 Task: In the  document memoir.txt. Below name insert the link: 'www.quora.com' Insert Dropdown below the link: Review Status  'Select Approved'Insert Header and write  "NexusTech". Change font style to  Times New Roman
Action: Mouse moved to (501, 490)
Screenshot: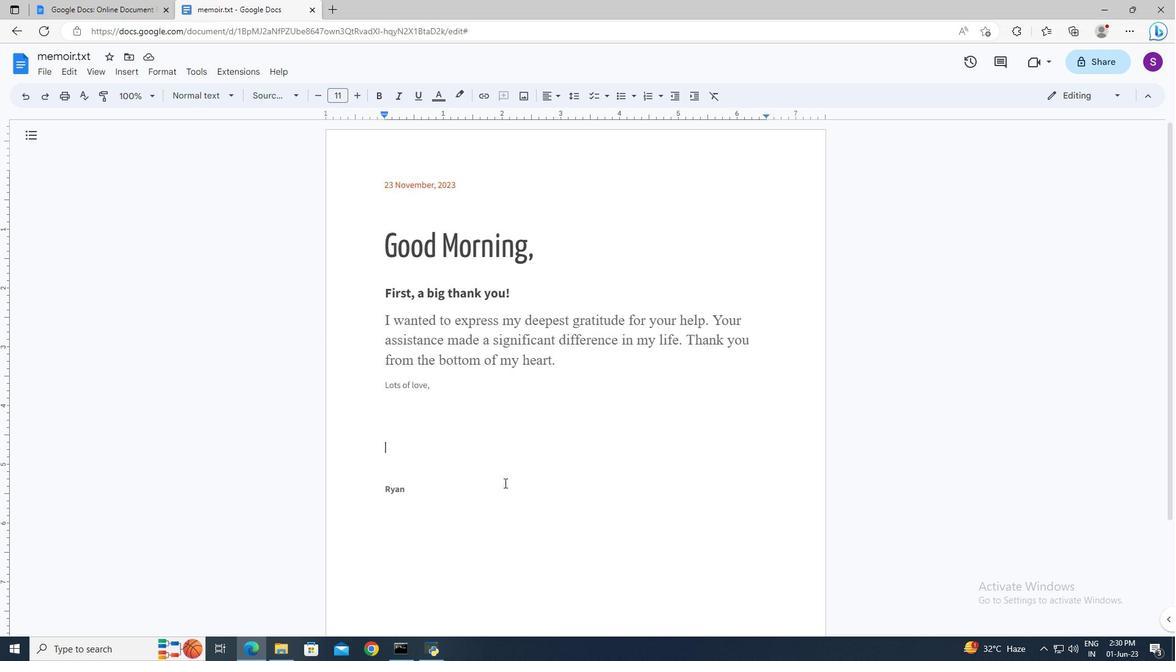 
Action: Mouse pressed left at (501, 490)
Screenshot: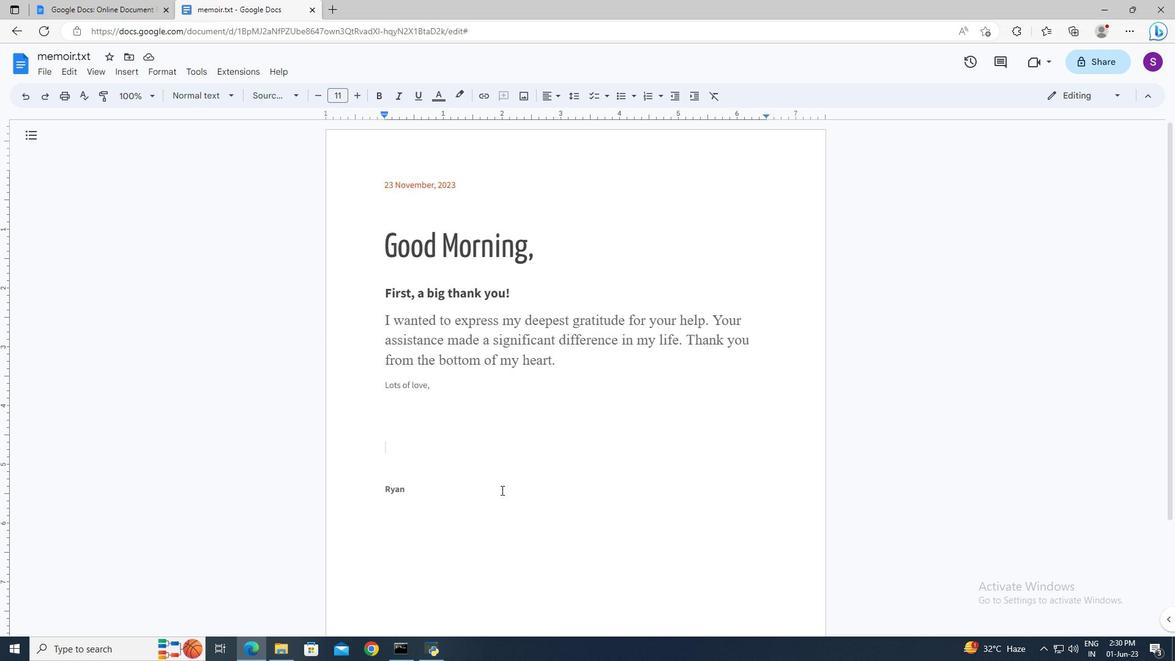 
Action: Key pressed <Key.enter>
Screenshot: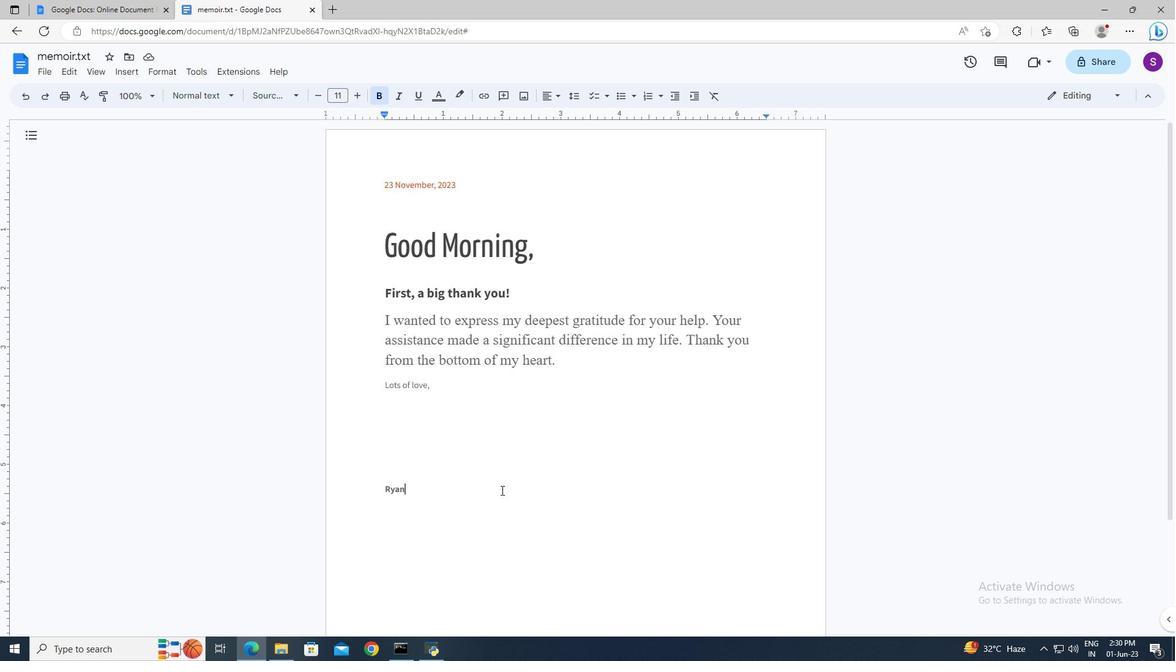 
Action: Mouse moved to (140, 75)
Screenshot: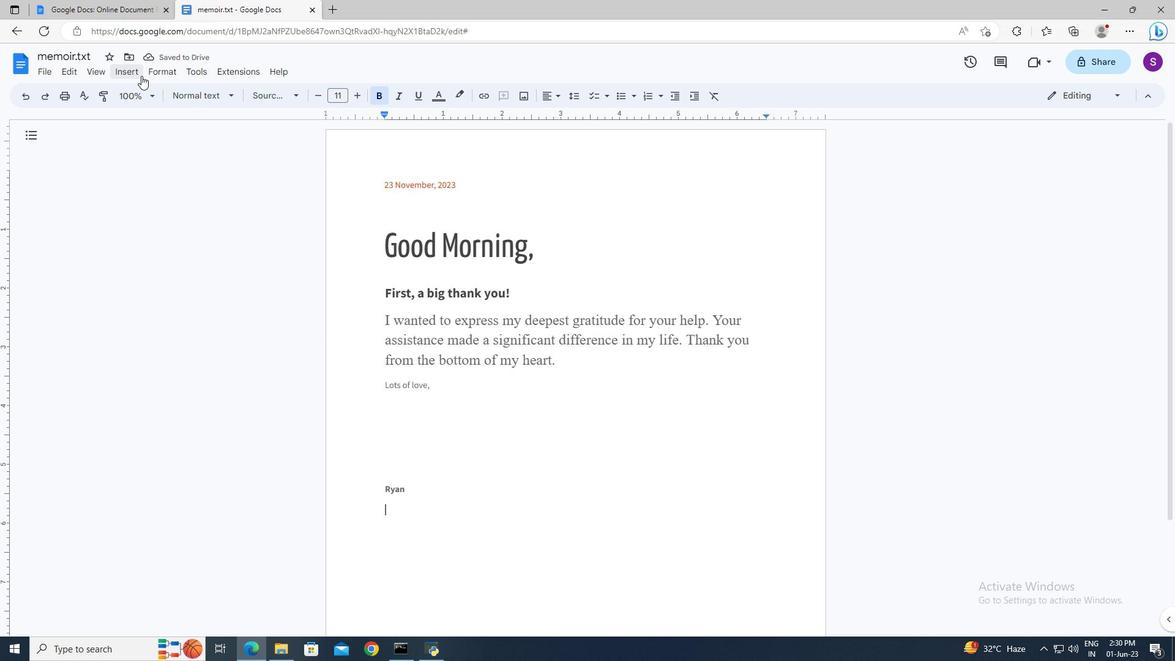 
Action: Mouse pressed left at (140, 75)
Screenshot: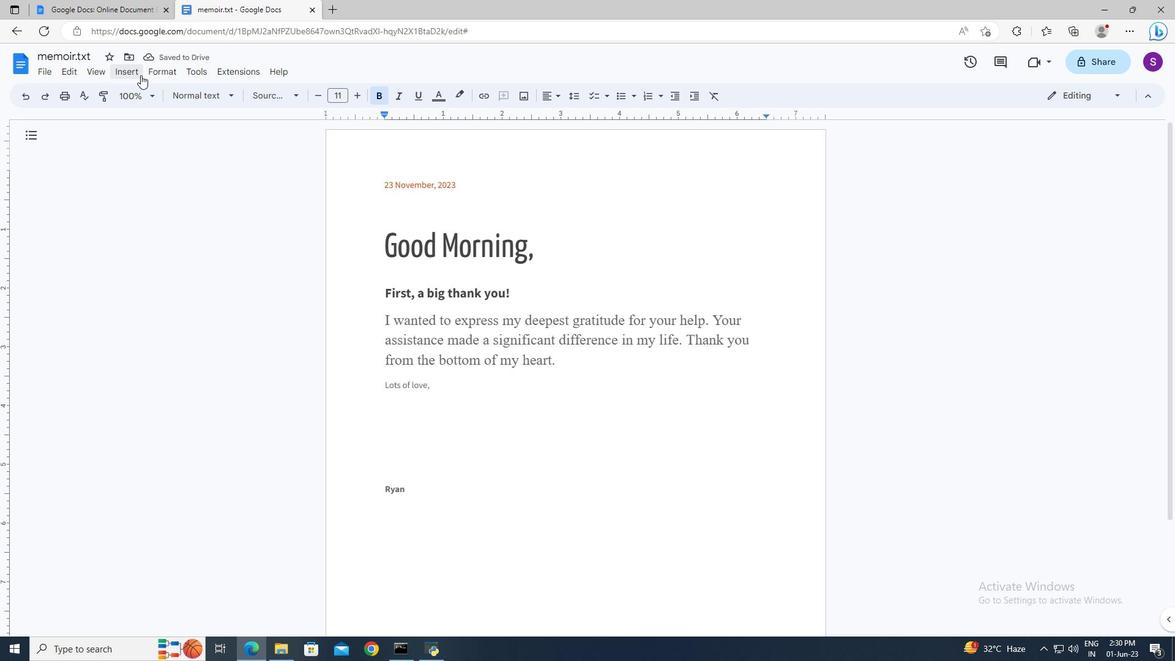 
Action: Mouse moved to (156, 443)
Screenshot: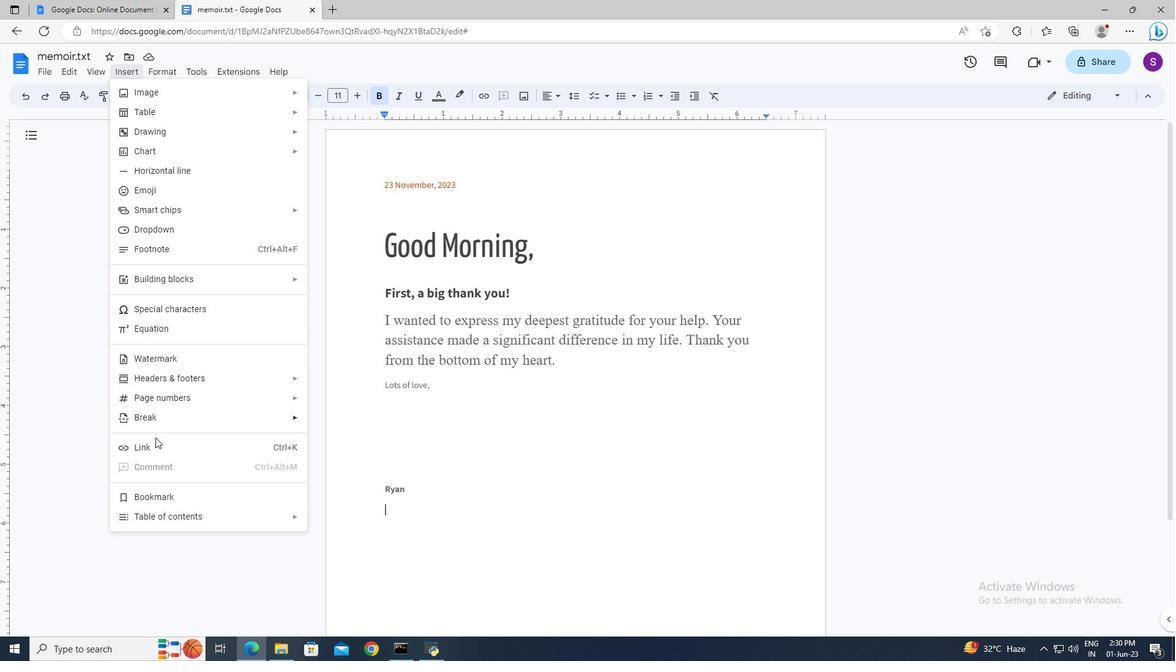
Action: Mouse pressed left at (156, 443)
Screenshot: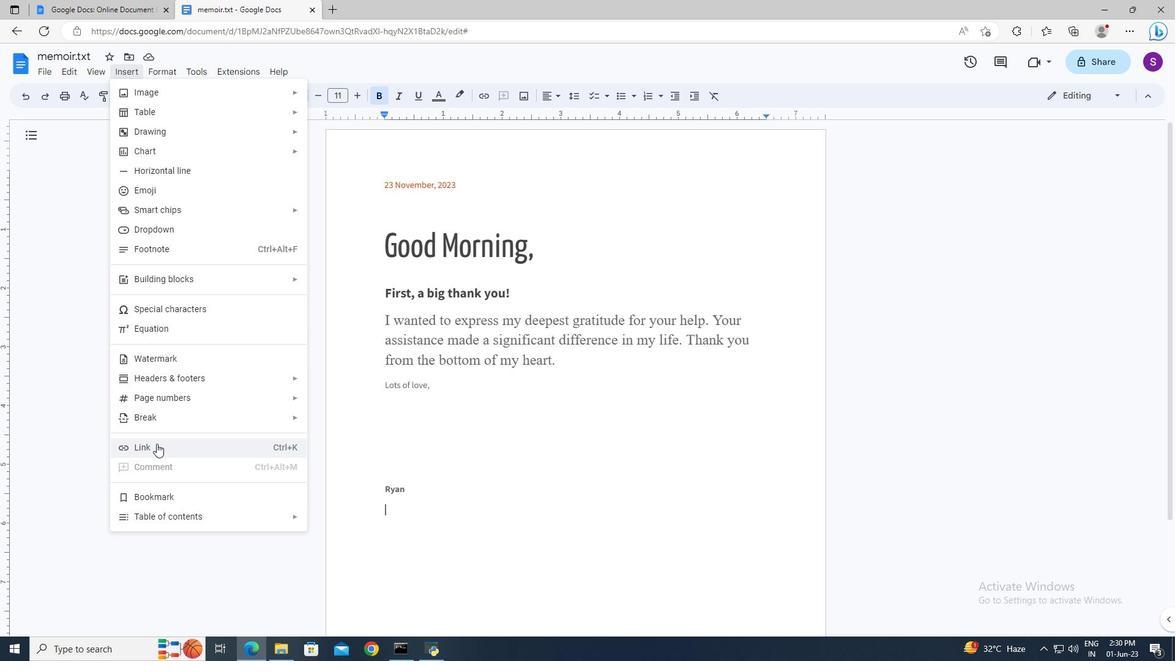
Action: Mouse moved to (427, 317)
Screenshot: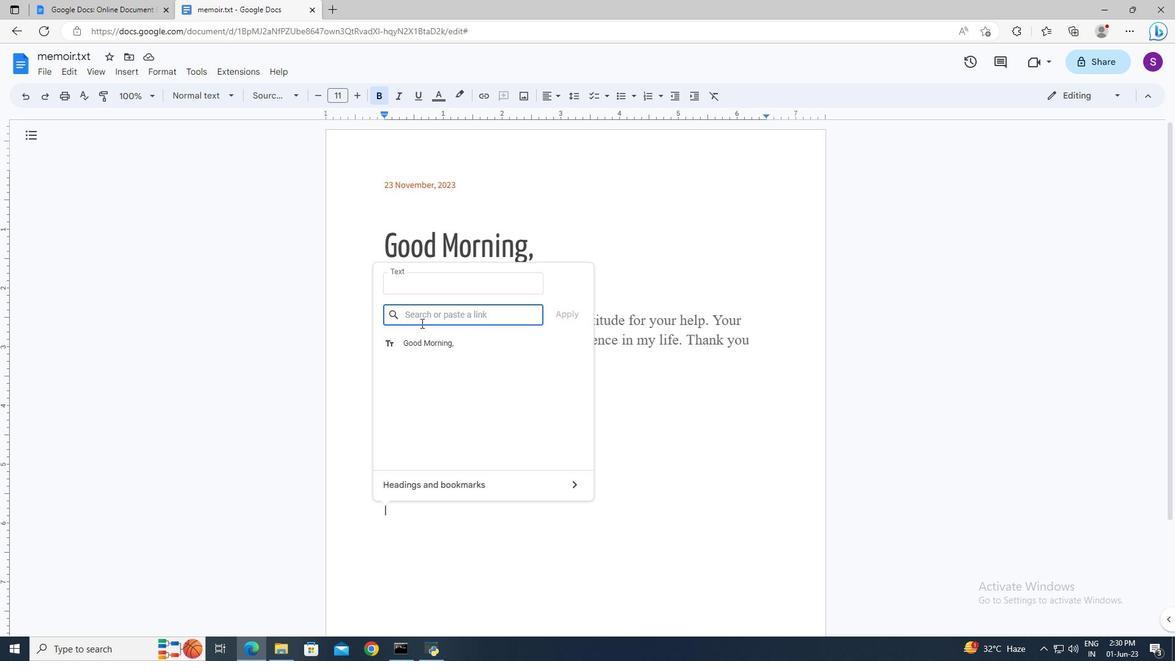 
Action: Mouse pressed left at (427, 317)
Screenshot: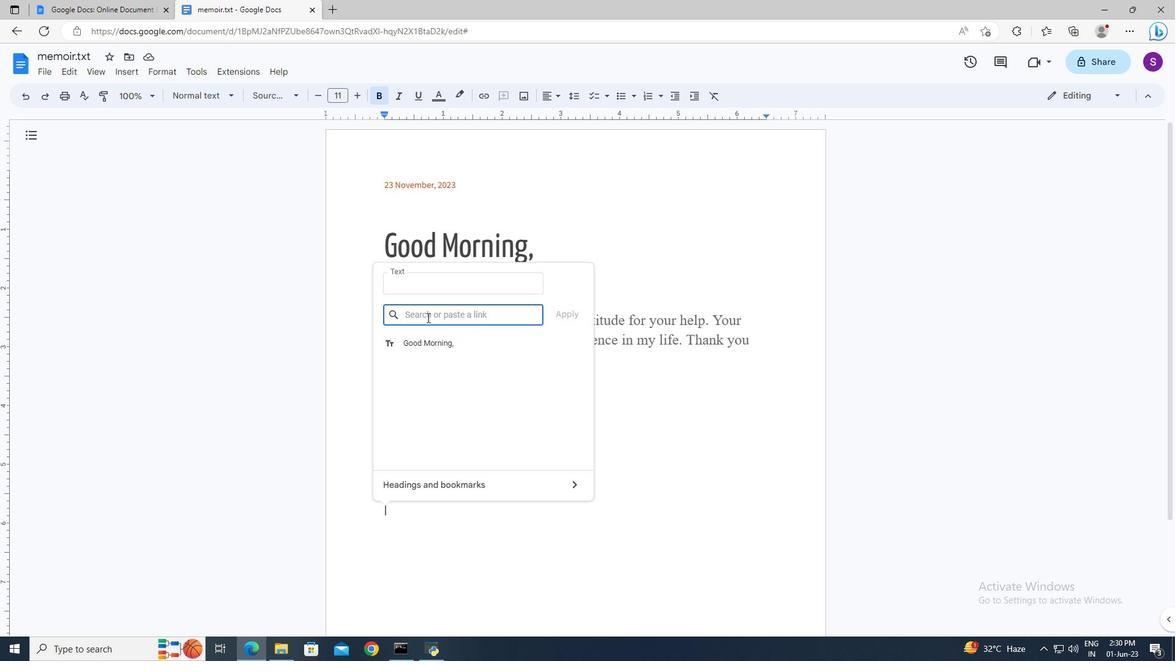 
Action: Mouse moved to (427, 317)
Screenshot: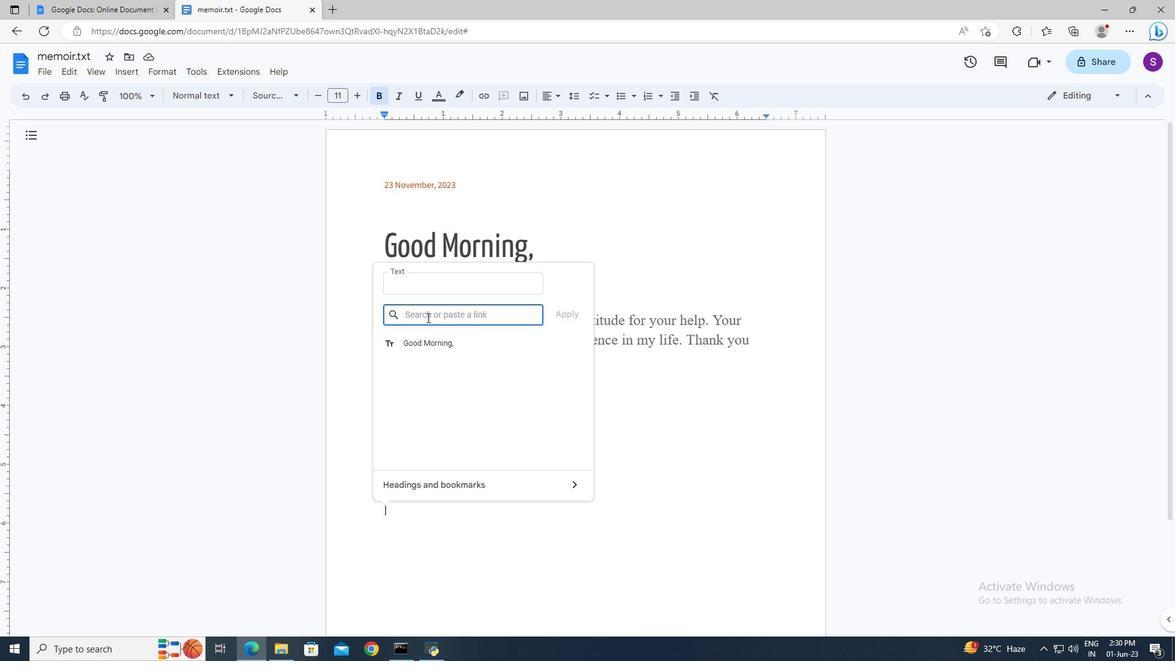 
Action: Key pressed www.quora.com<Key.enter><Key.enter>
Screenshot: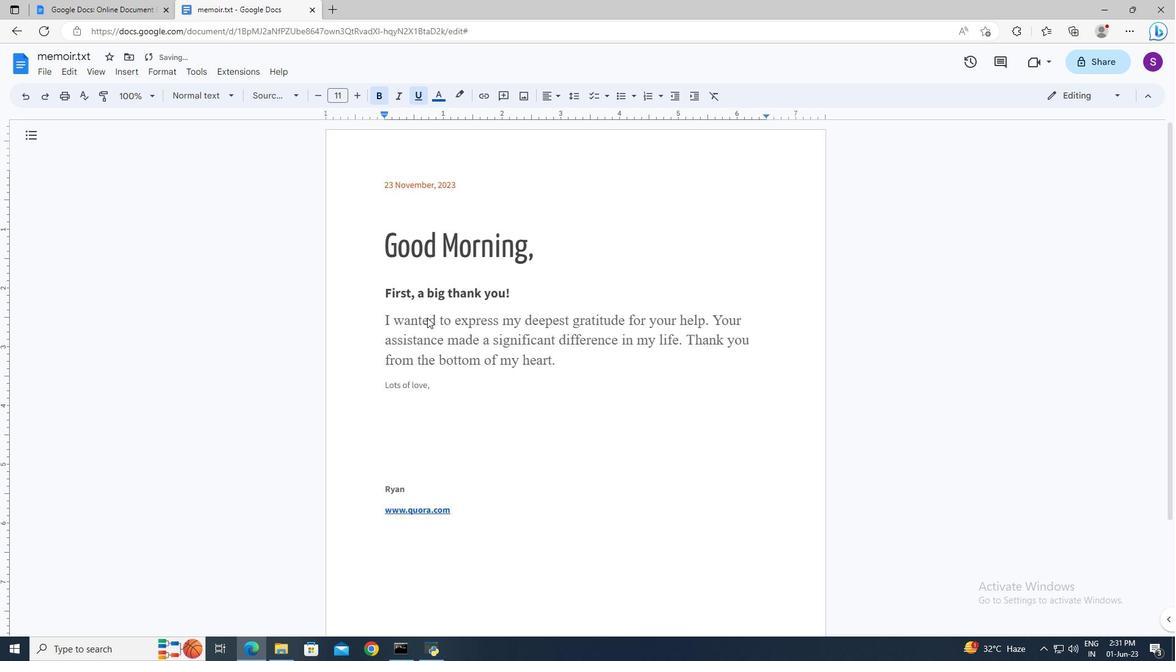 
Action: Mouse moved to (133, 75)
Screenshot: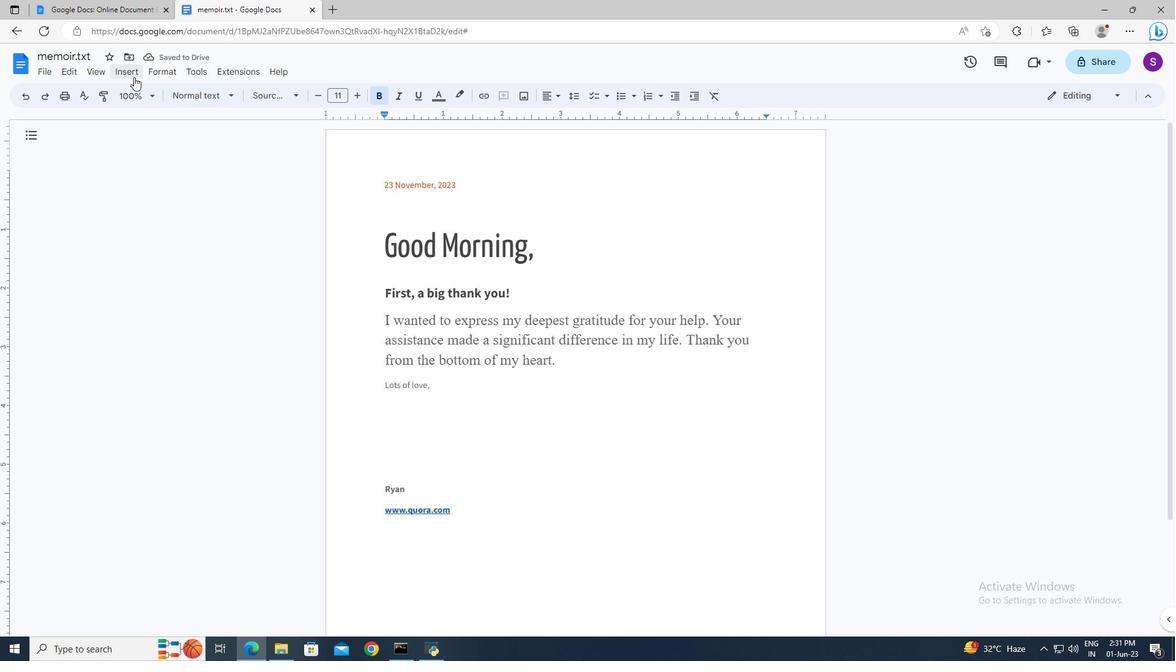 
Action: Mouse pressed left at (133, 75)
Screenshot: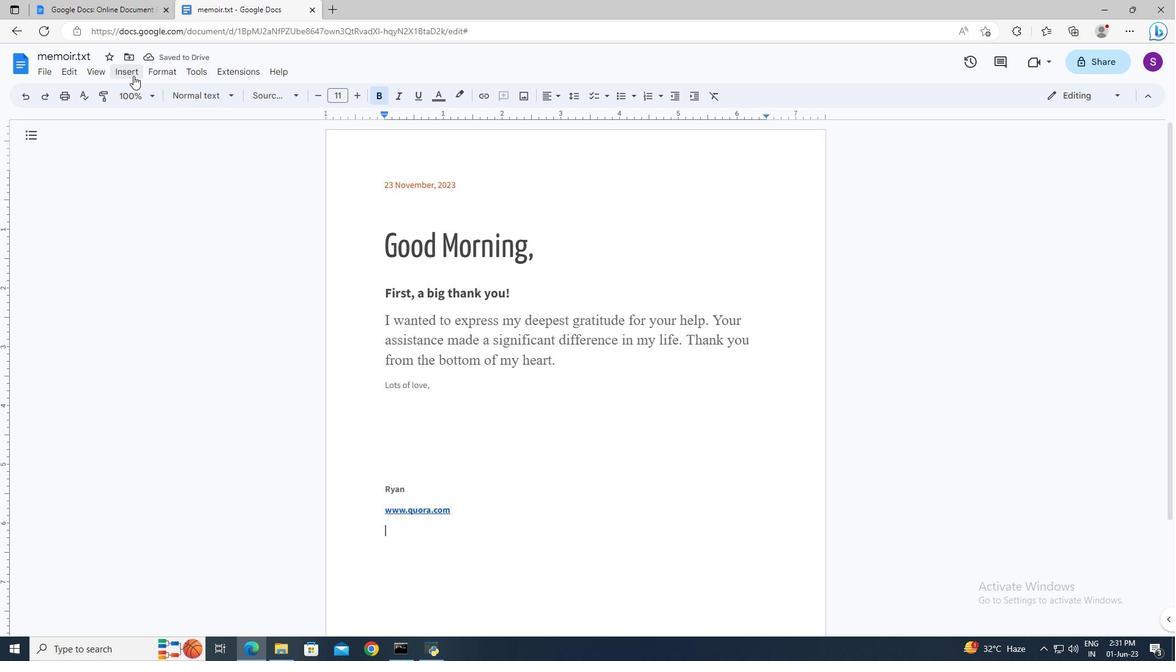 
Action: Mouse moved to (159, 224)
Screenshot: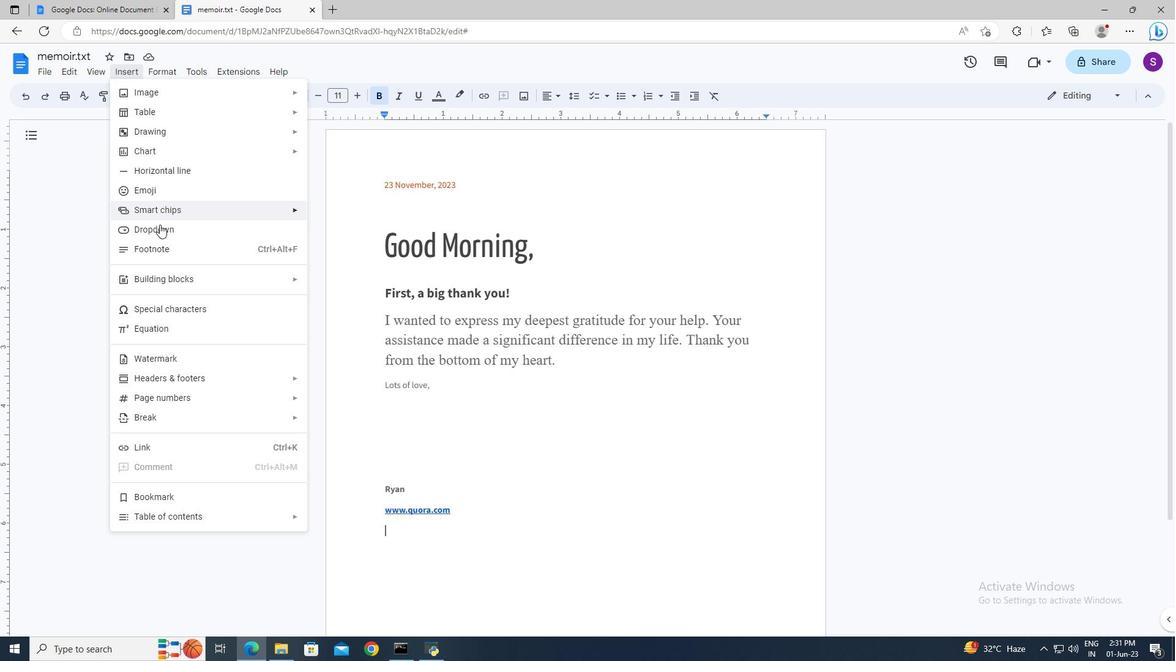 
Action: Mouse pressed left at (159, 224)
Screenshot: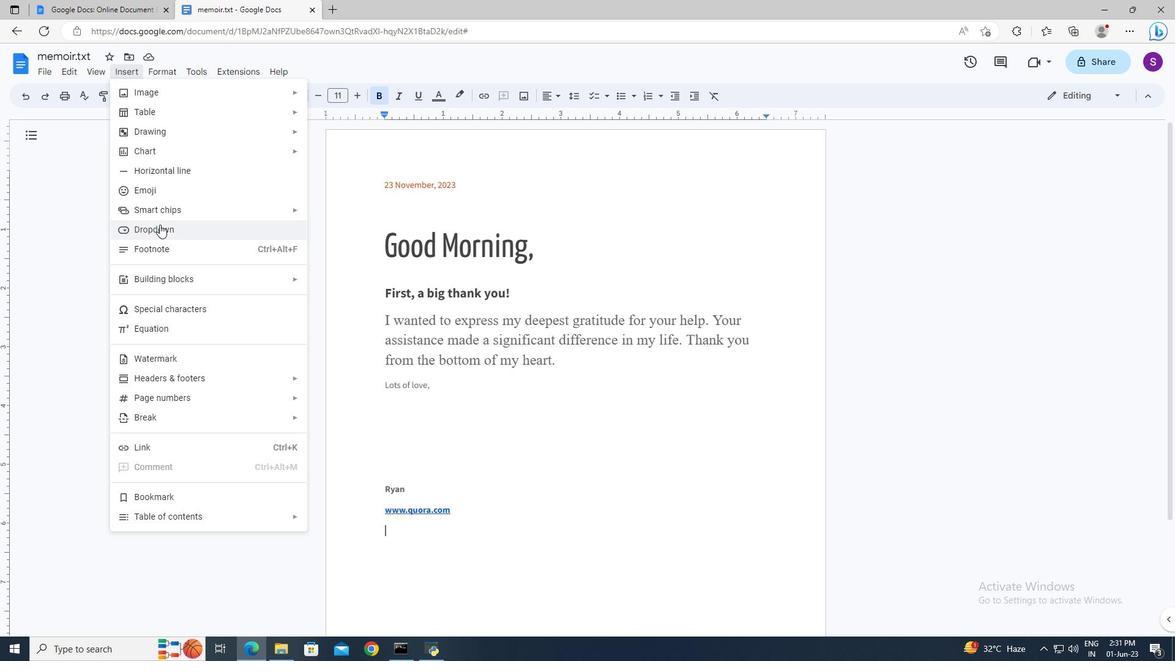 
Action: Mouse moved to (407, 527)
Screenshot: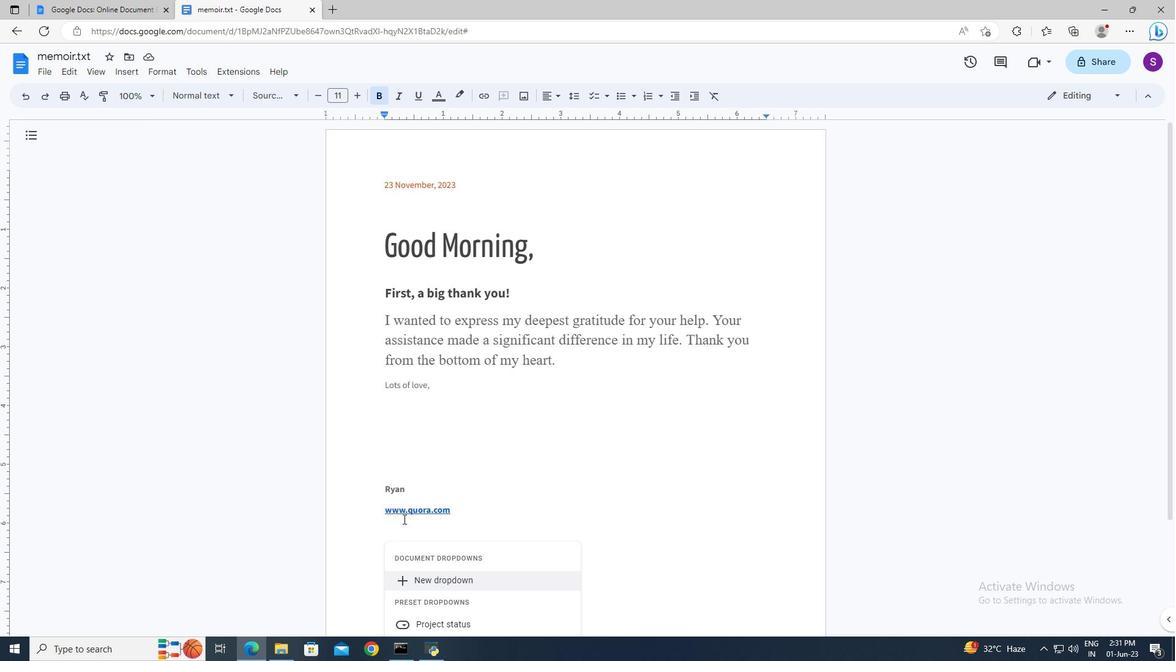 
Action: Mouse scrolled (407, 526) with delta (0, 0)
Screenshot: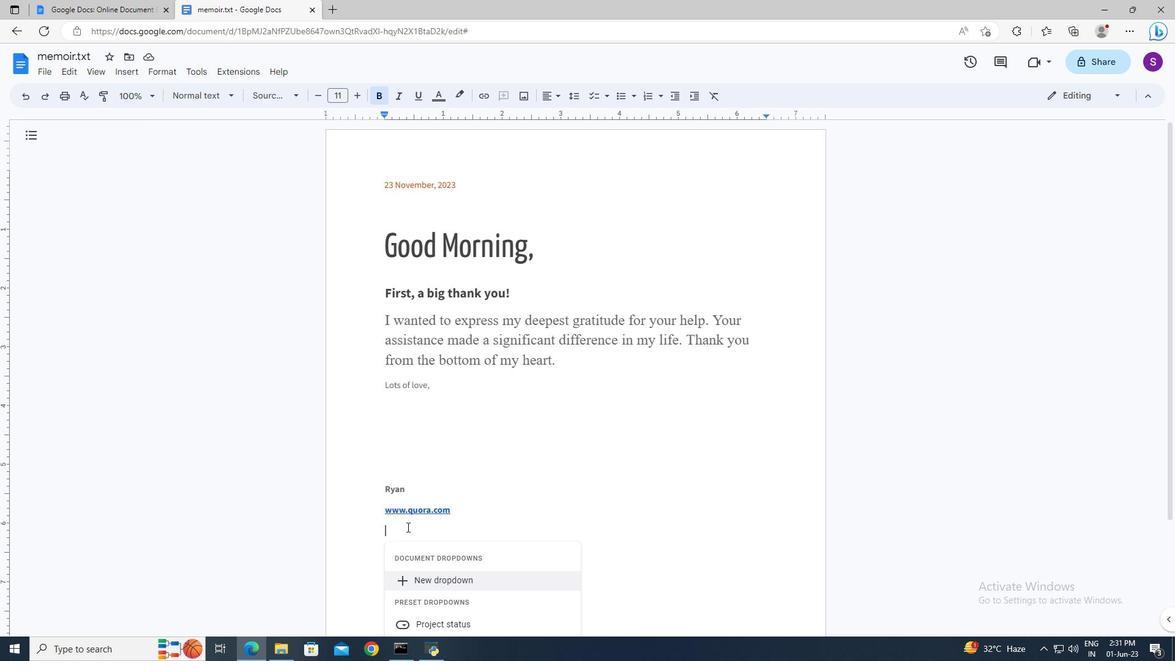 
Action: Mouse moved to (603, 592)
Screenshot: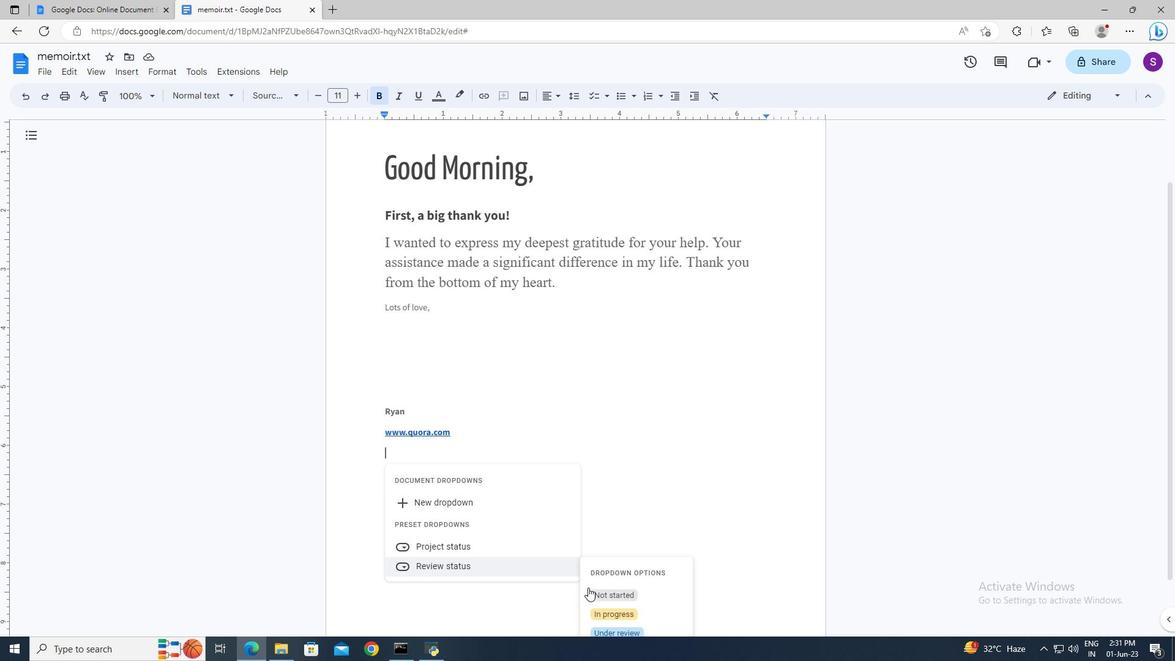 
Action: Mouse scrolled (603, 591) with delta (0, 0)
Screenshot: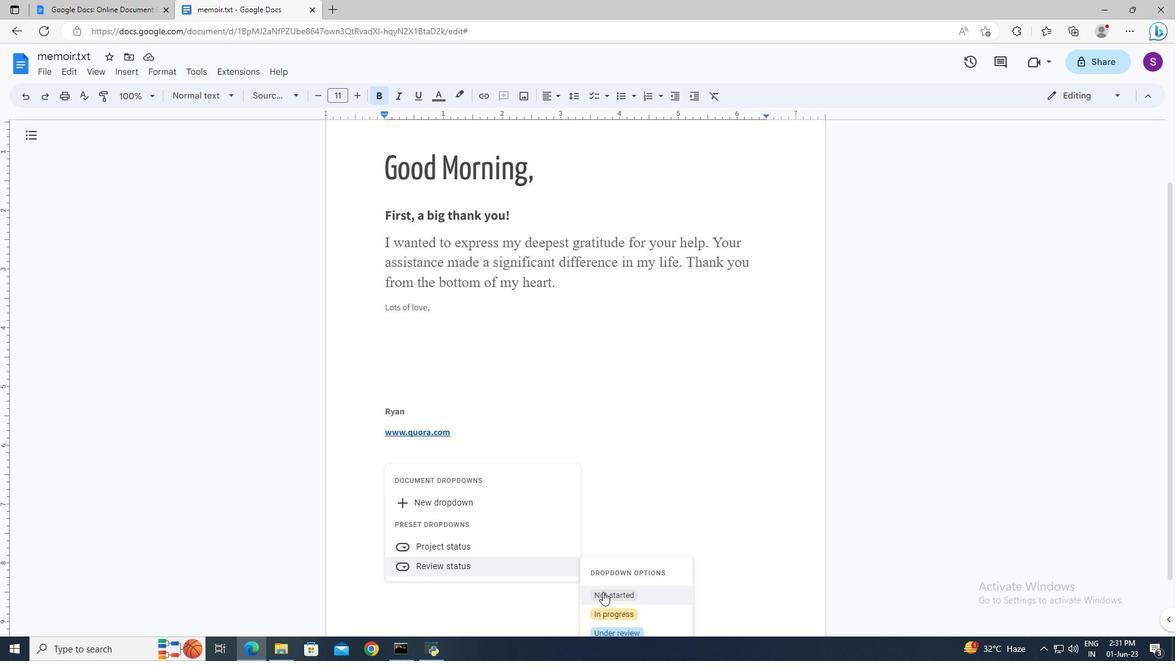 
Action: Mouse moved to (606, 589)
Screenshot: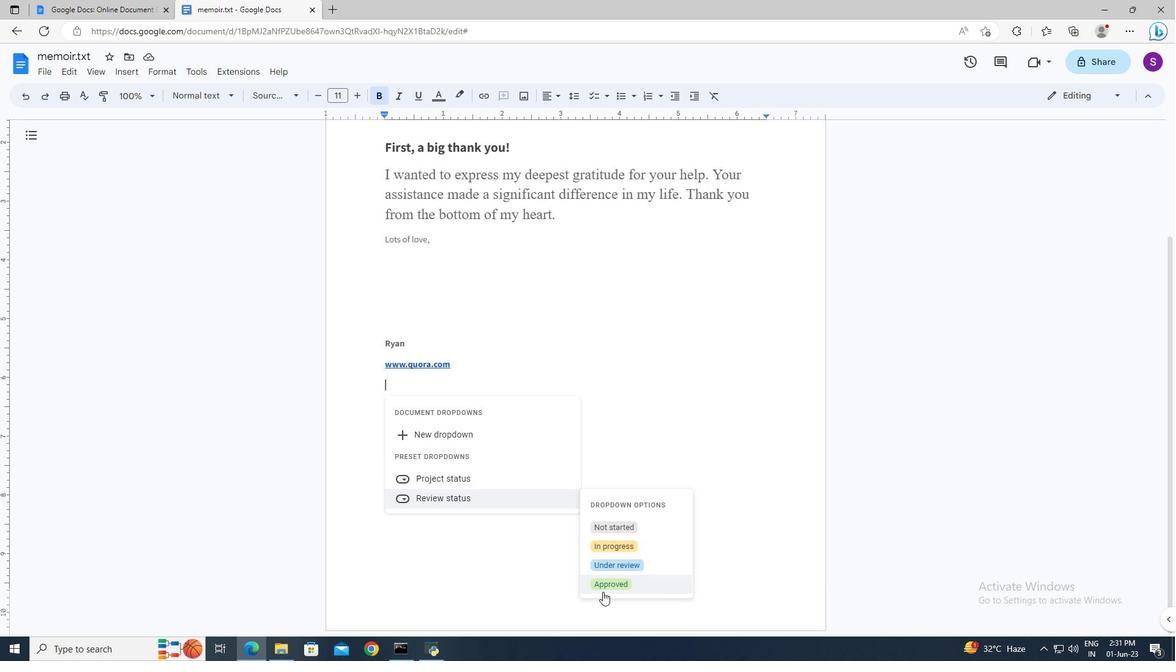 
Action: Mouse pressed left at (606, 589)
Screenshot: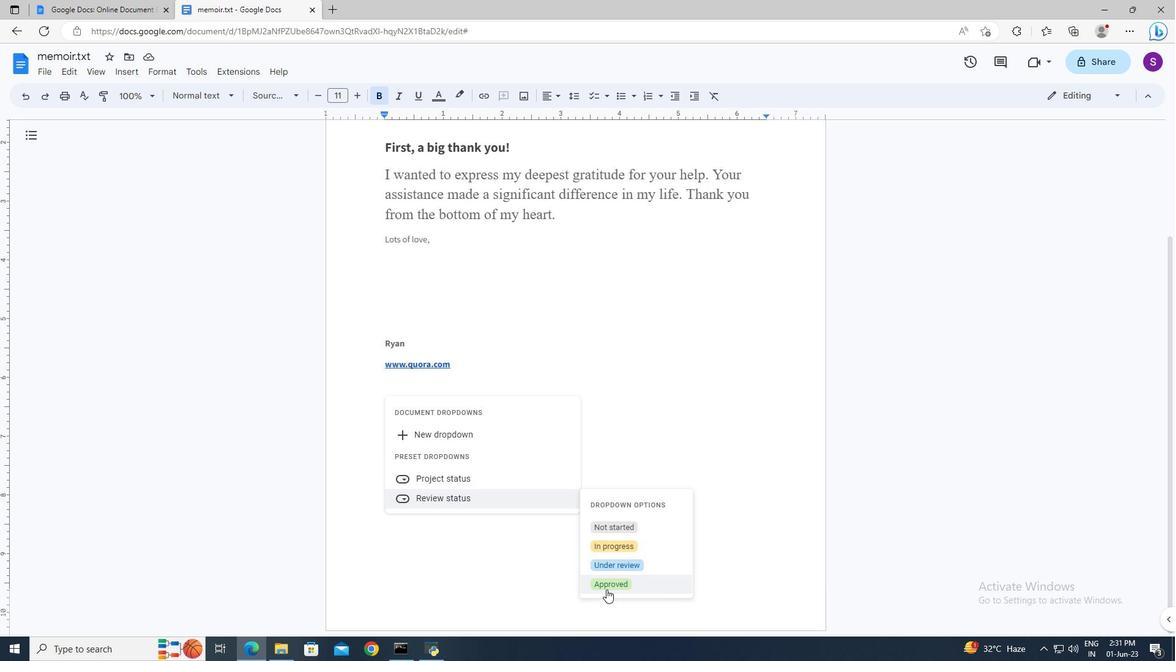 
Action: Mouse moved to (562, 429)
Screenshot: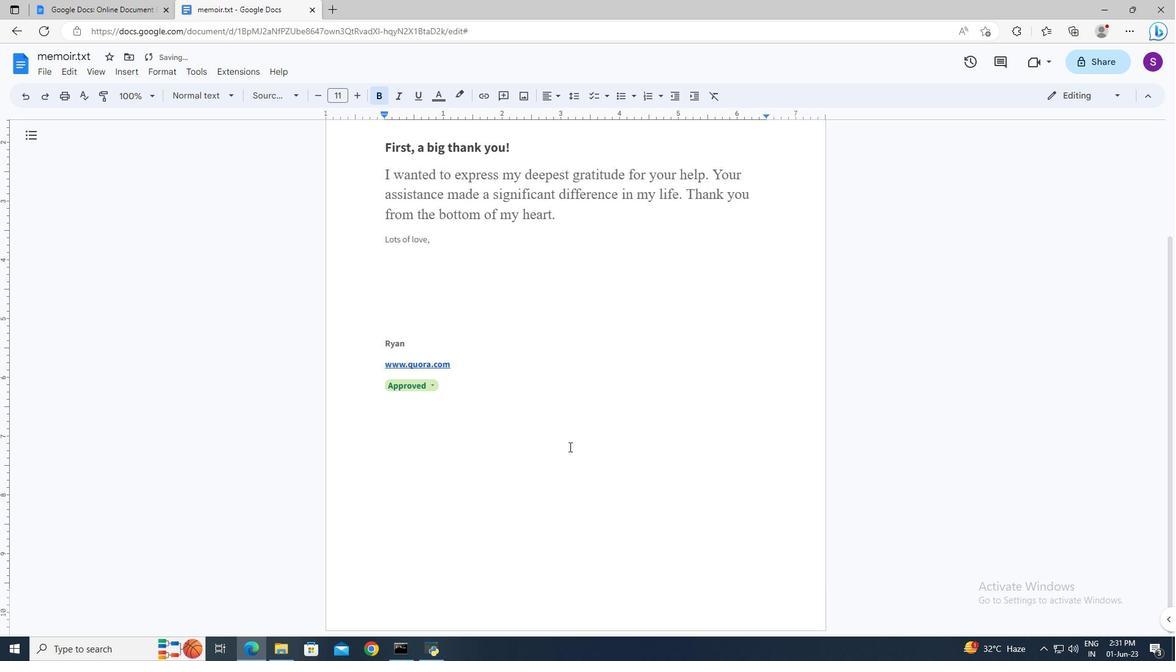 
Action: Mouse scrolled (562, 430) with delta (0, 0)
Screenshot: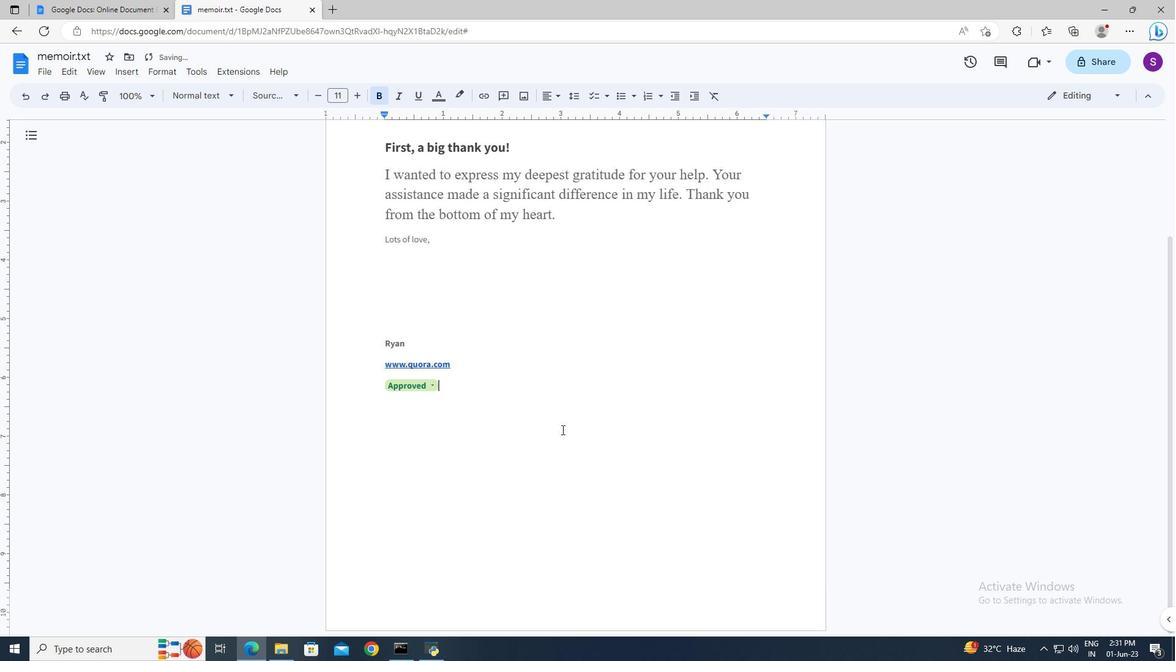 
Action: Mouse scrolled (562, 430) with delta (0, 0)
Screenshot: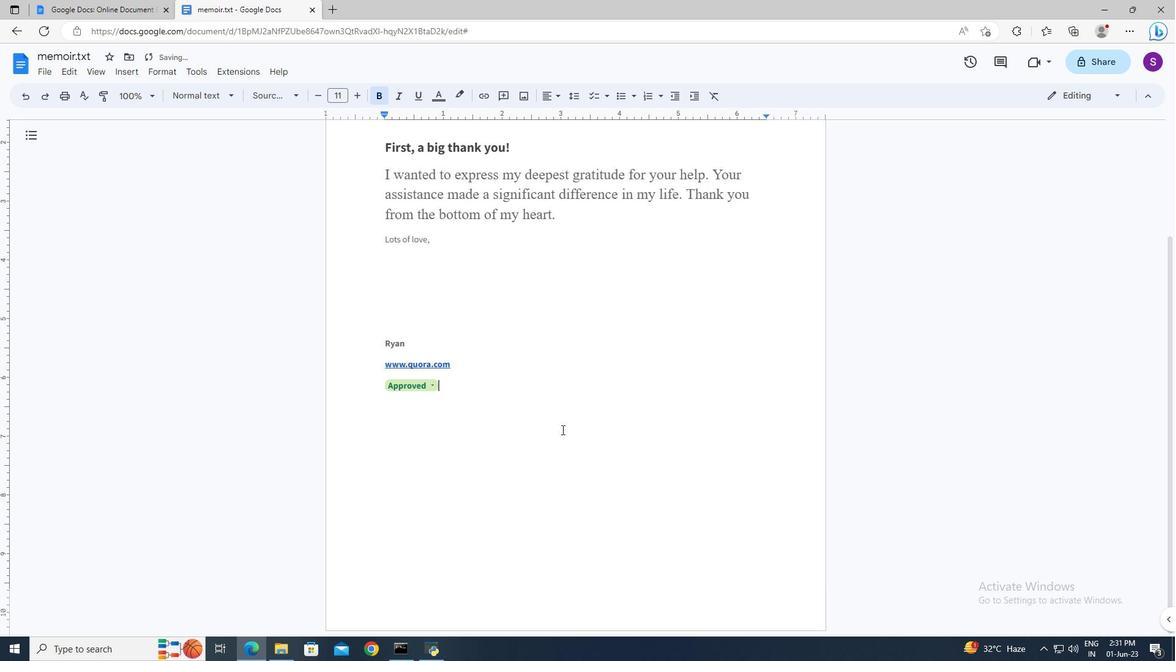 
Action: Mouse scrolled (562, 430) with delta (0, 0)
Screenshot: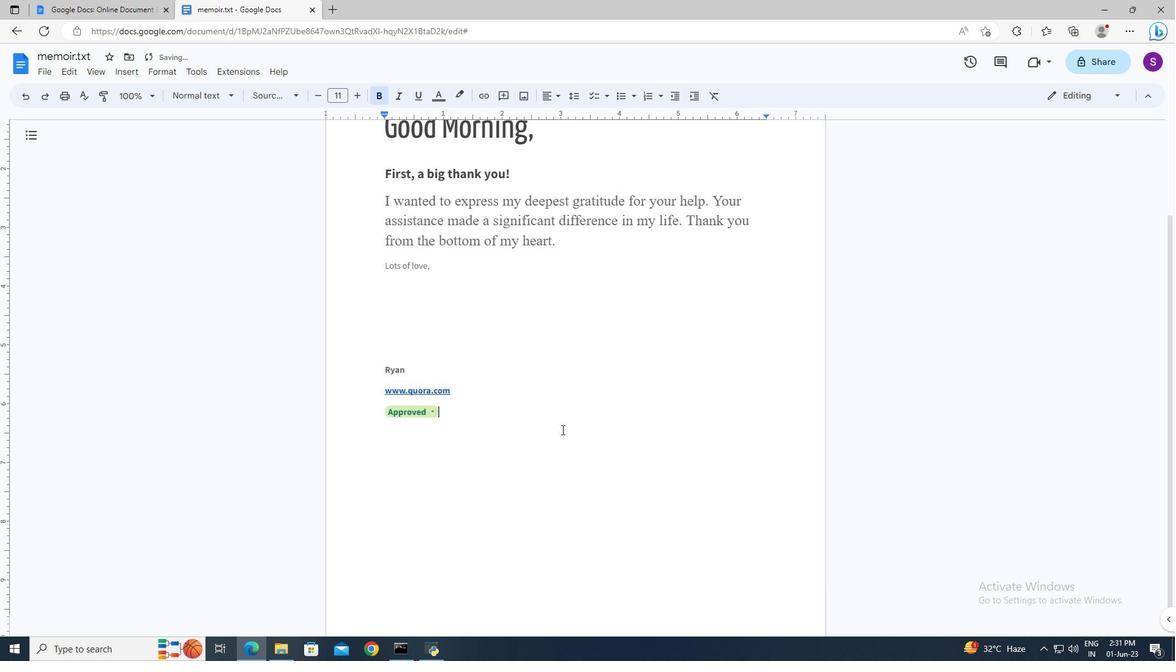 
Action: Mouse moved to (132, 74)
Screenshot: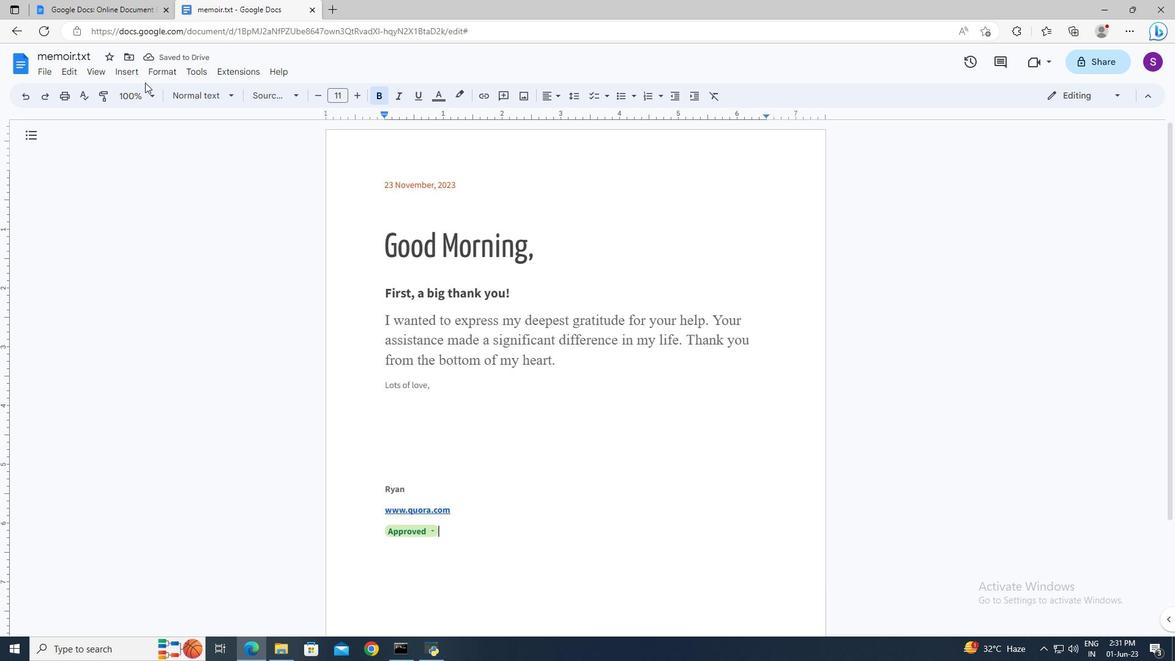 
Action: Mouse pressed left at (132, 74)
Screenshot: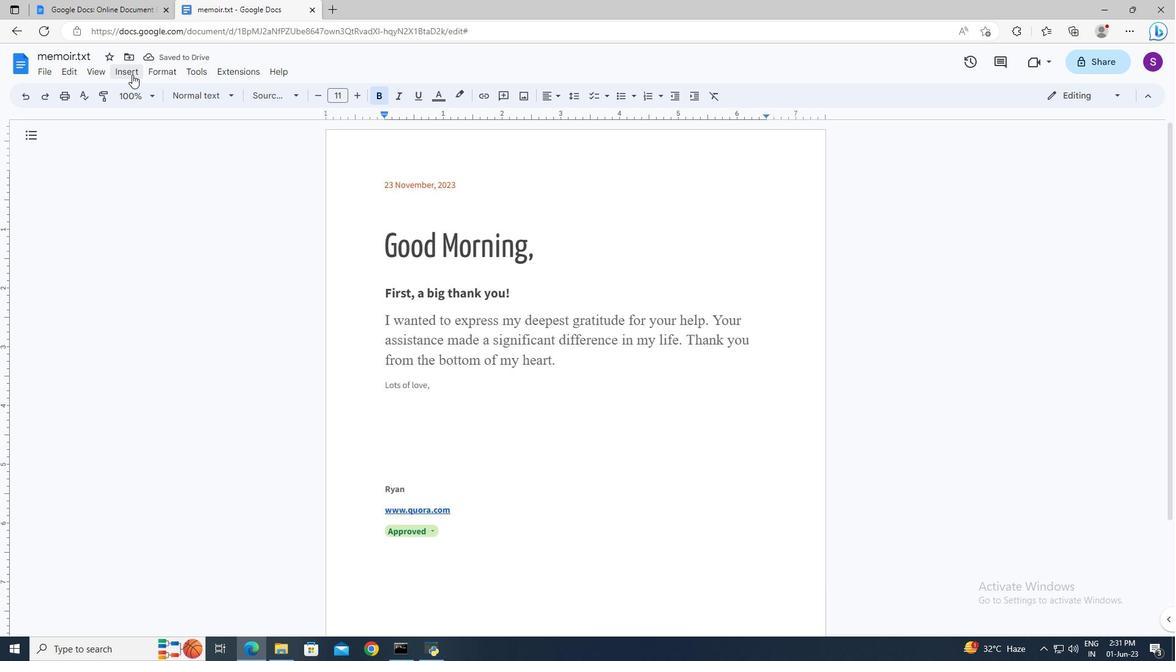 
Action: Mouse moved to (335, 385)
Screenshot: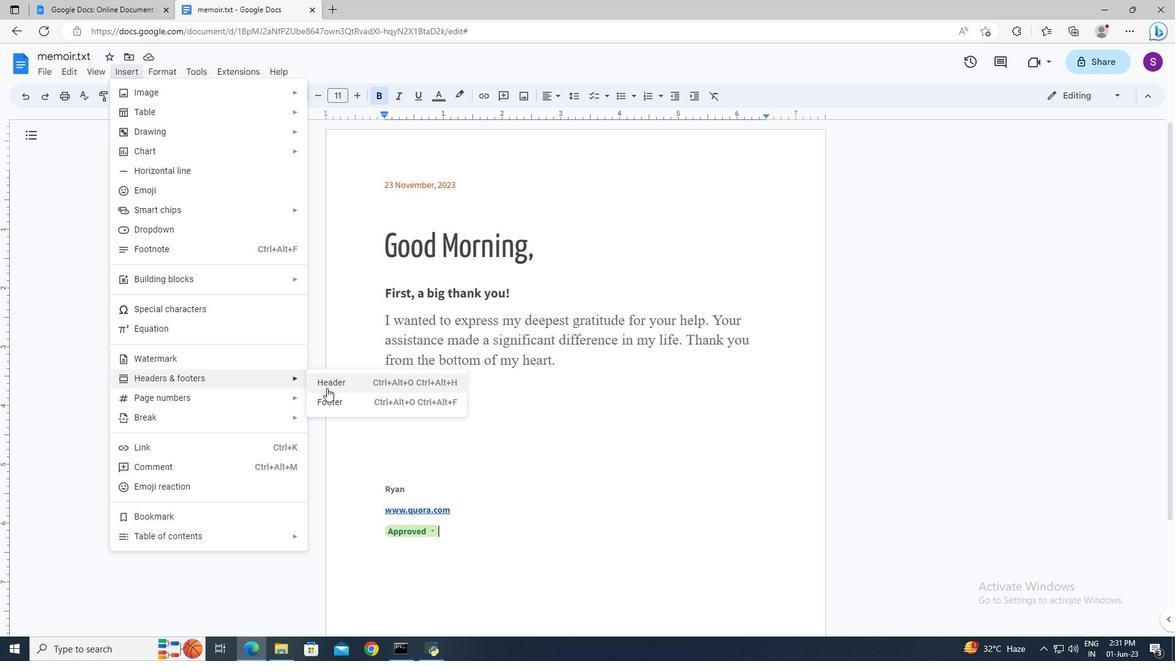
Action: Mouse pressed left at (335, 385)
Screenshot: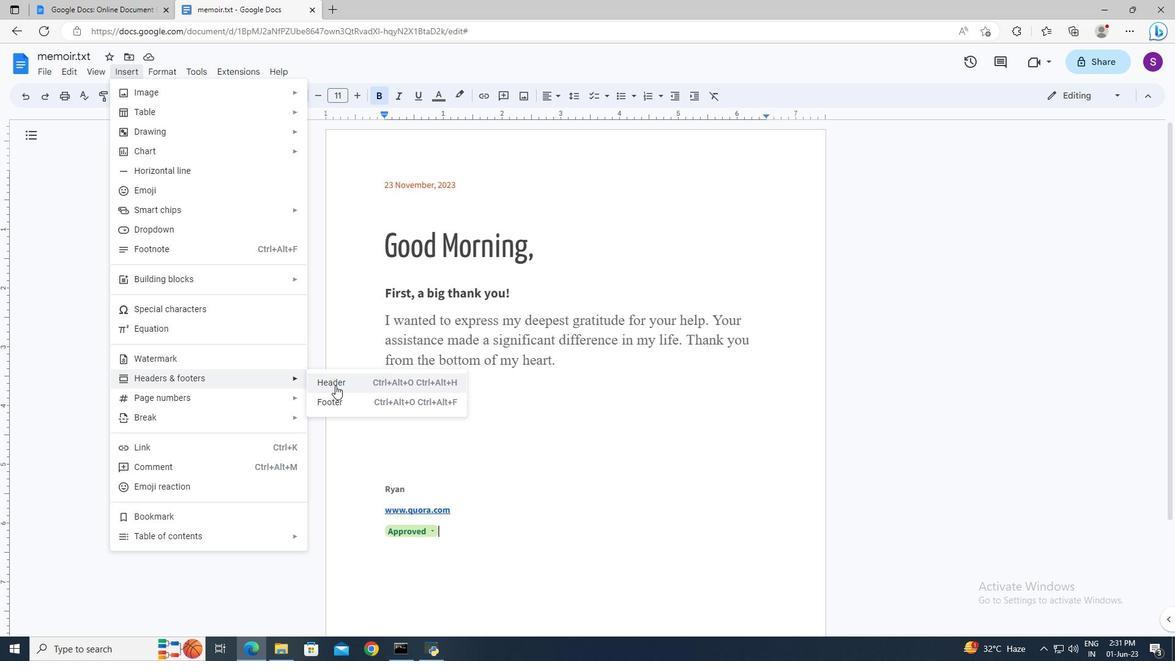 
Action: Key pressed <Key.shift>Nexus<Key.shift>Tech<Key.shift><Key.up>
Screenshot: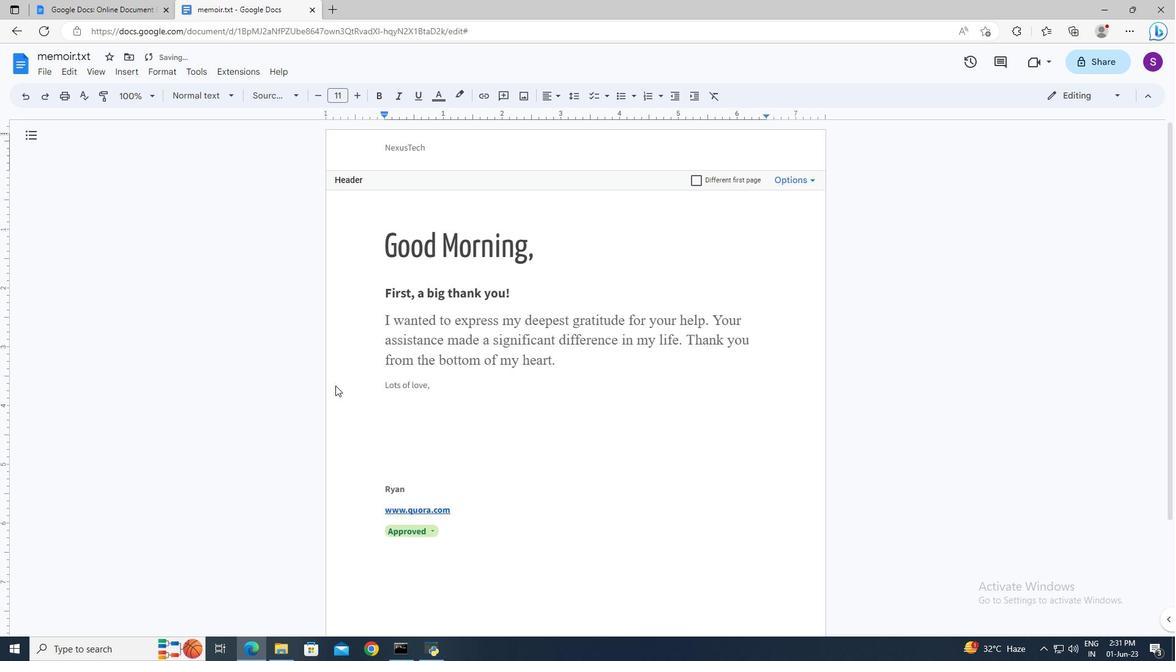 
Action: Mouse moved to (292, 104)
Screenshot: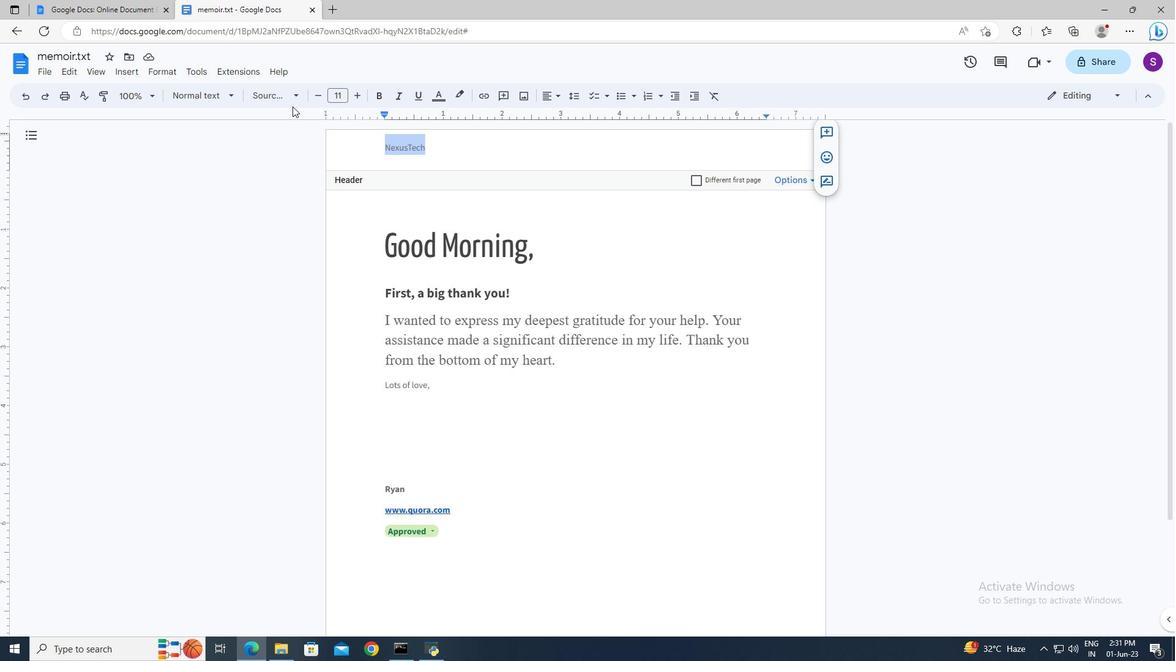 
Action: Mouse pressed left at (292, 104)
Screenshot: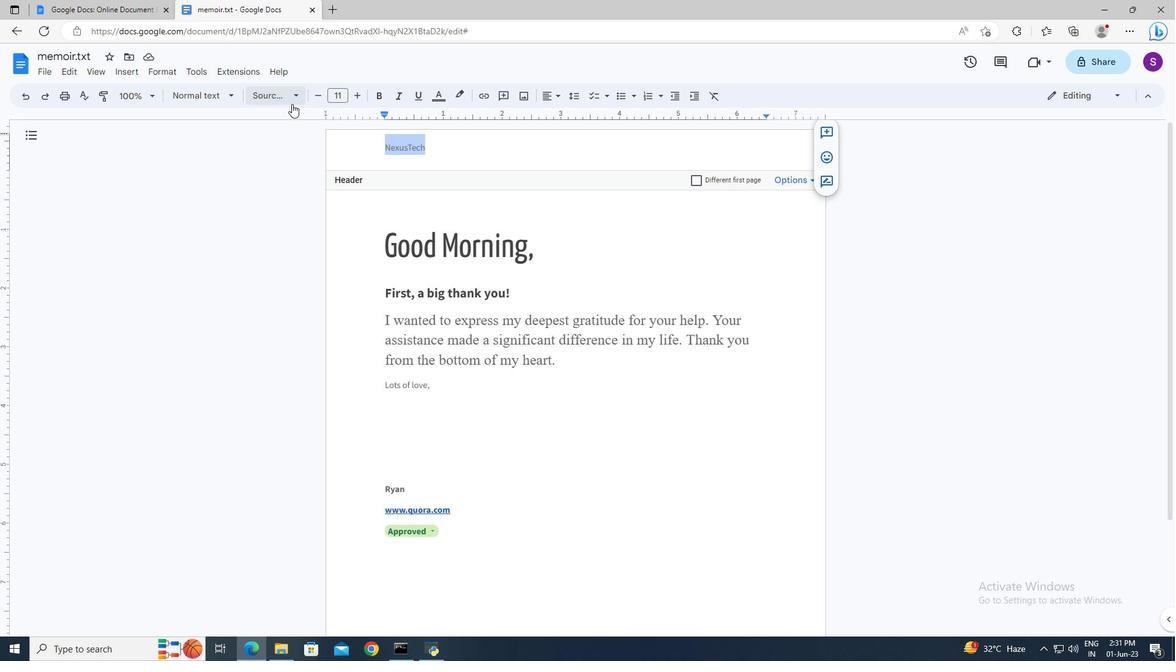 
Action: Mouse moved to (380, 392)
Screenshot: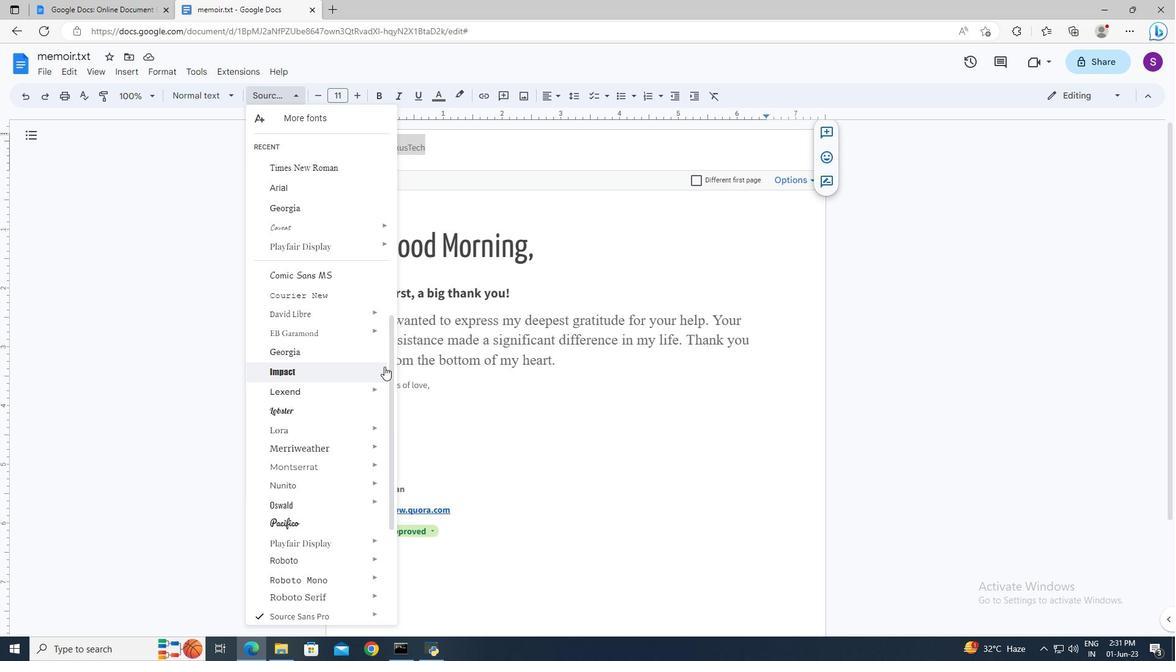 
Action: Mouse scrolled (380, 391) with delta (0, 0)
Screenshot: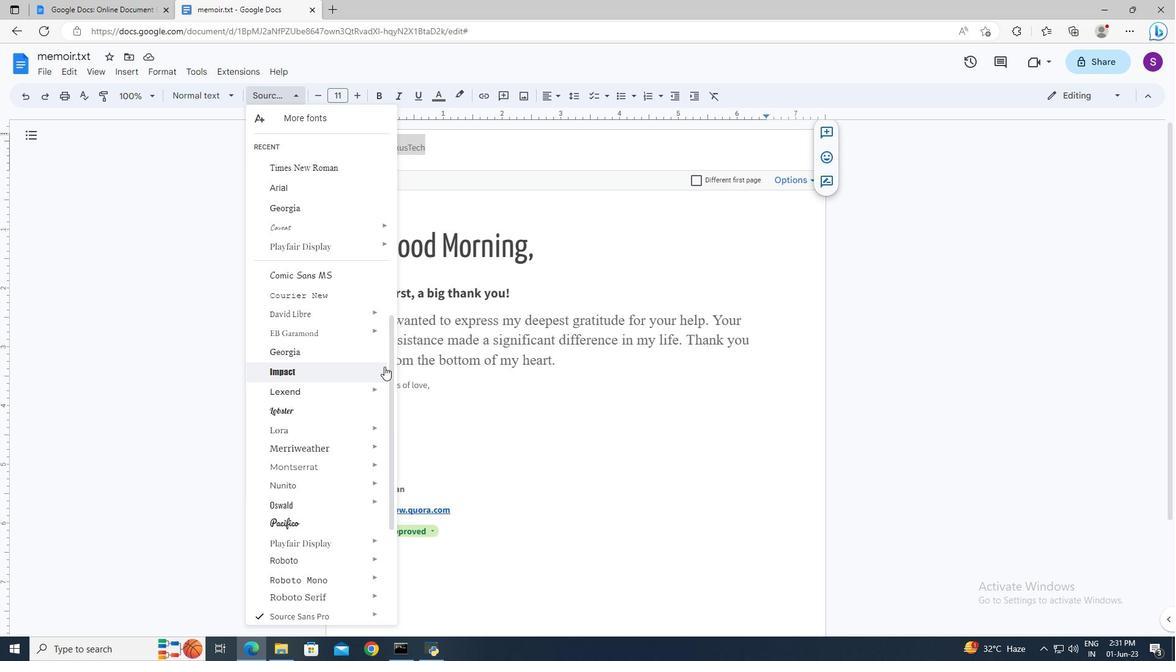 
Action: Mouse moved to (378, 455)
Screenshot: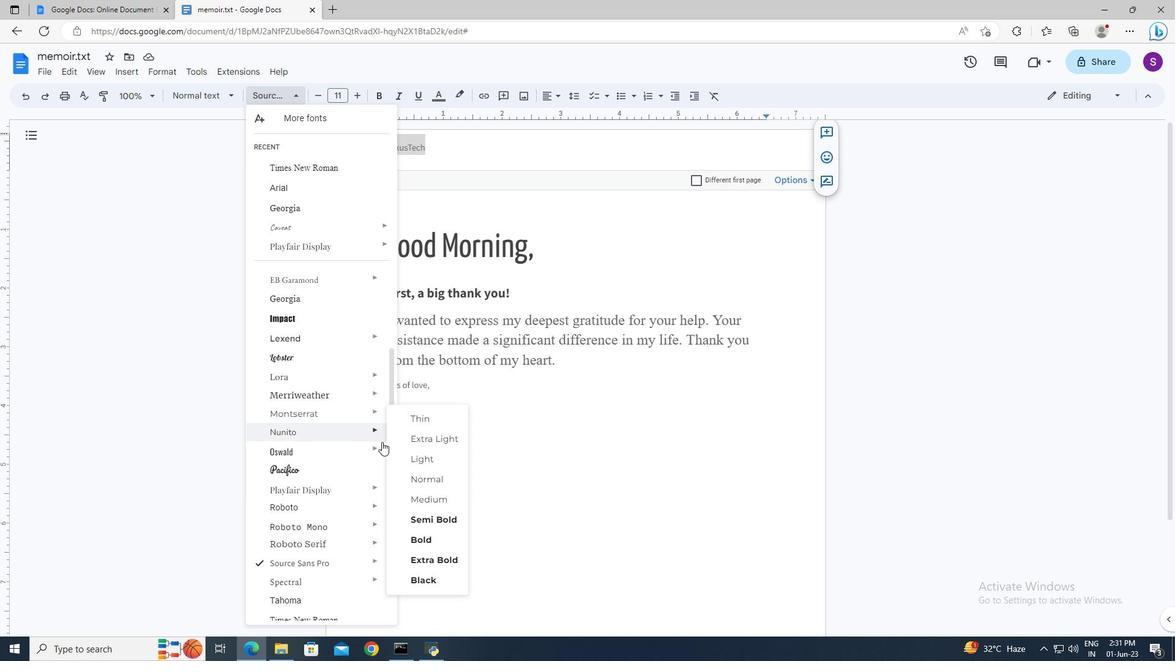 
Action: Mouse scrolled (378, 454) with delta (0, 0)
Screenshot: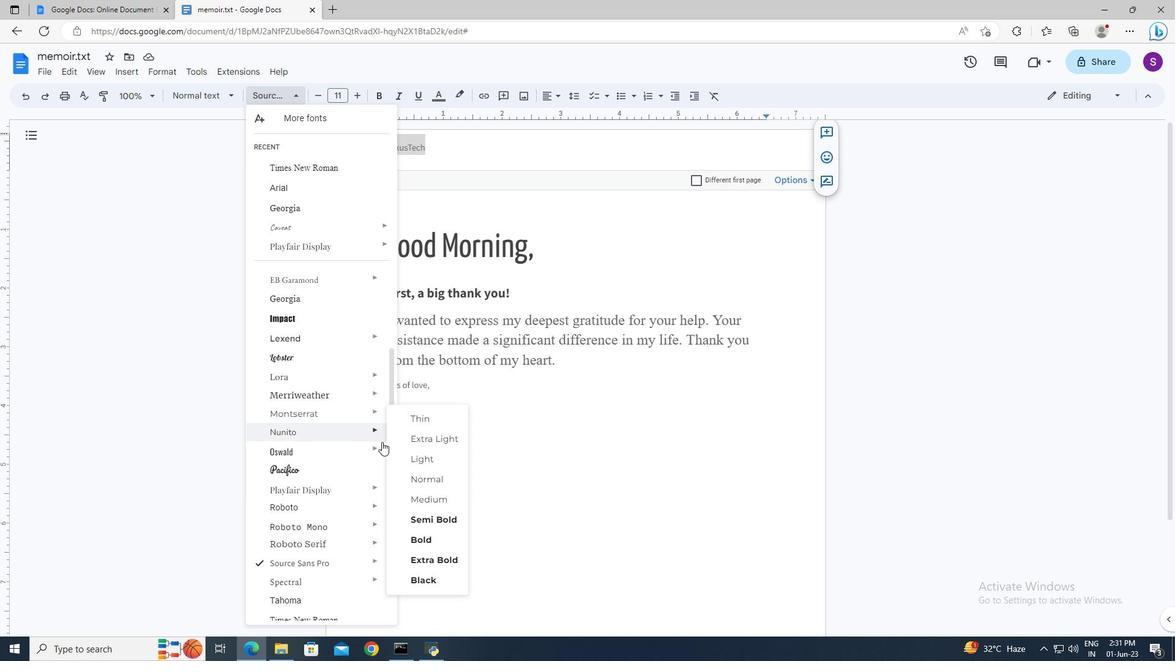 
Action: Mouse moved to (378, 455)
Screenshot: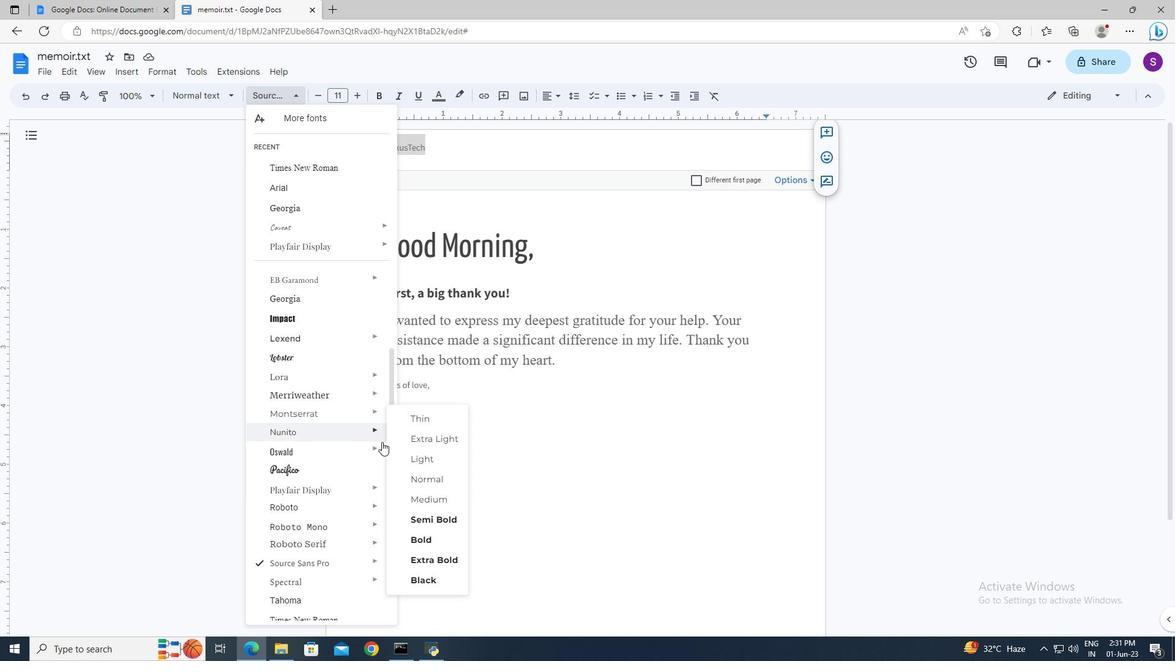 
Action: Mouse scrolled (378, 455) with delta (0, 0)
Screenshot: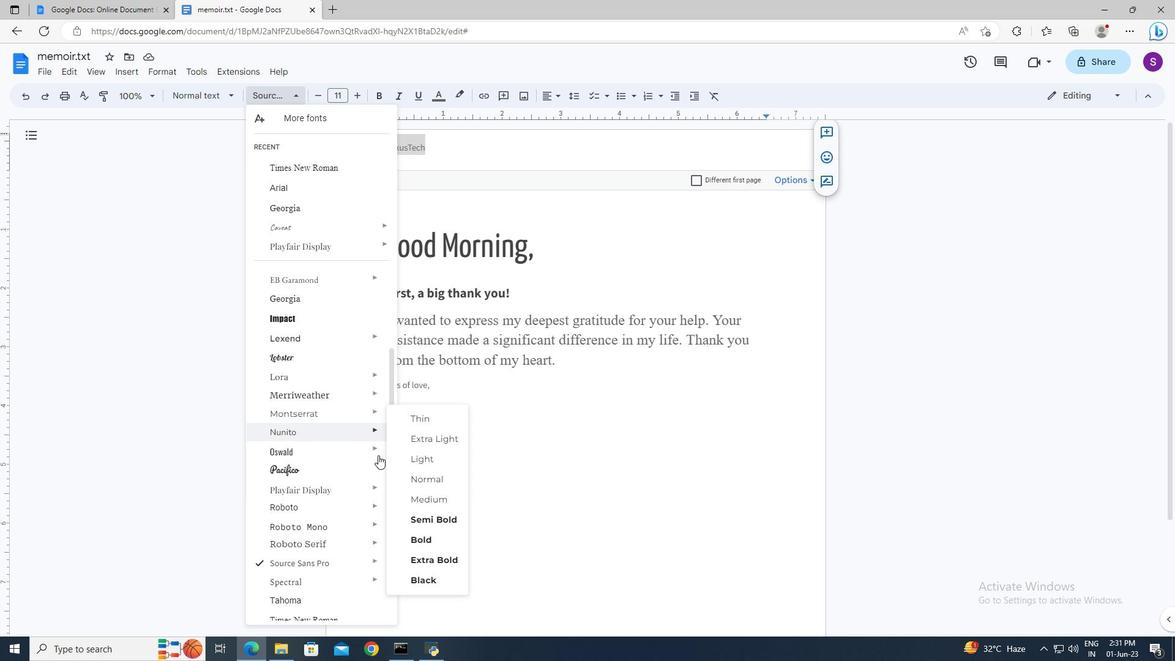 
Action: Mouse scrolled (378, 455) with delta (0, 0)
Screenshot: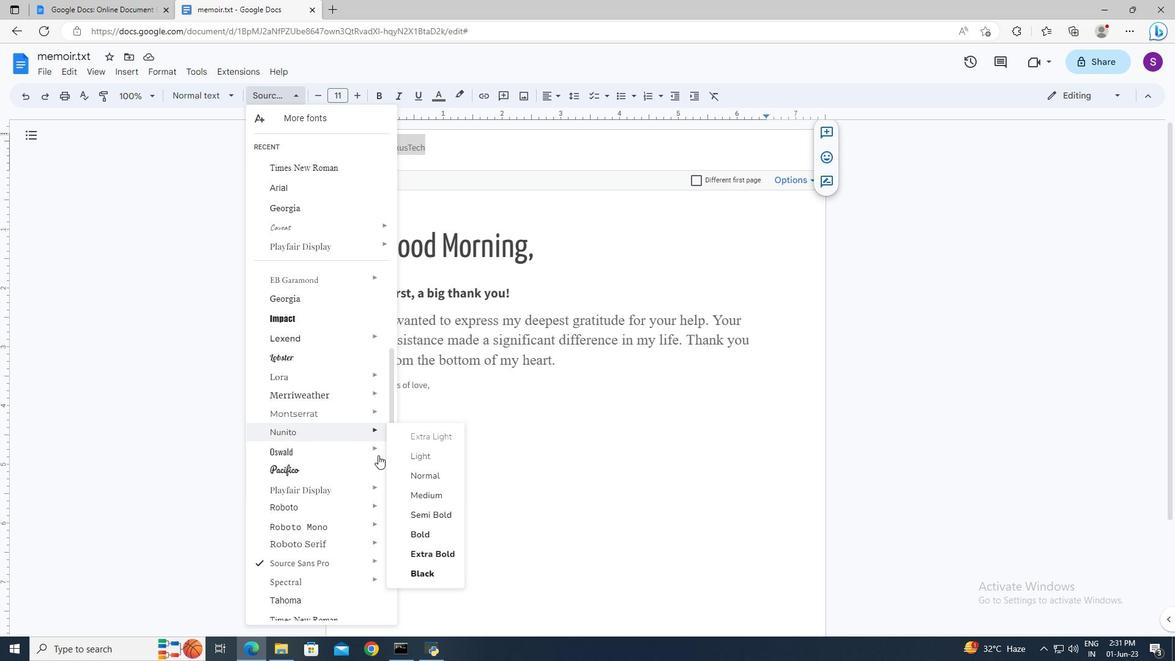 
Action: Mouse moved to (326, 564)
Screenshot: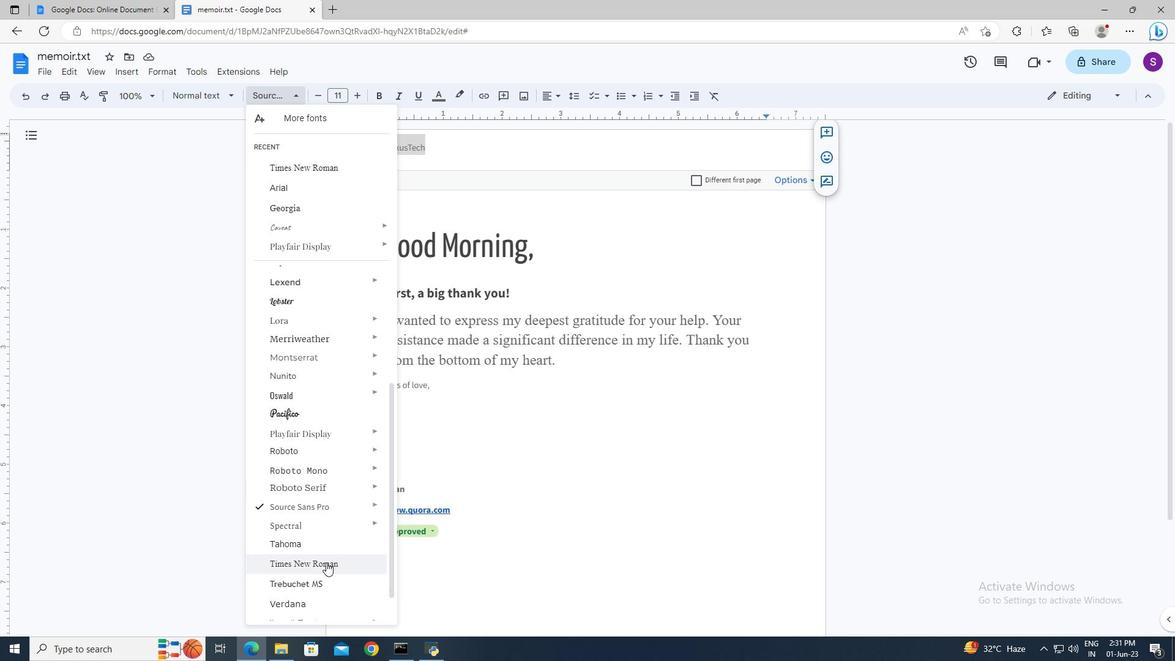 
Action: Mouse pressed left at (326, 564)
Screenshot: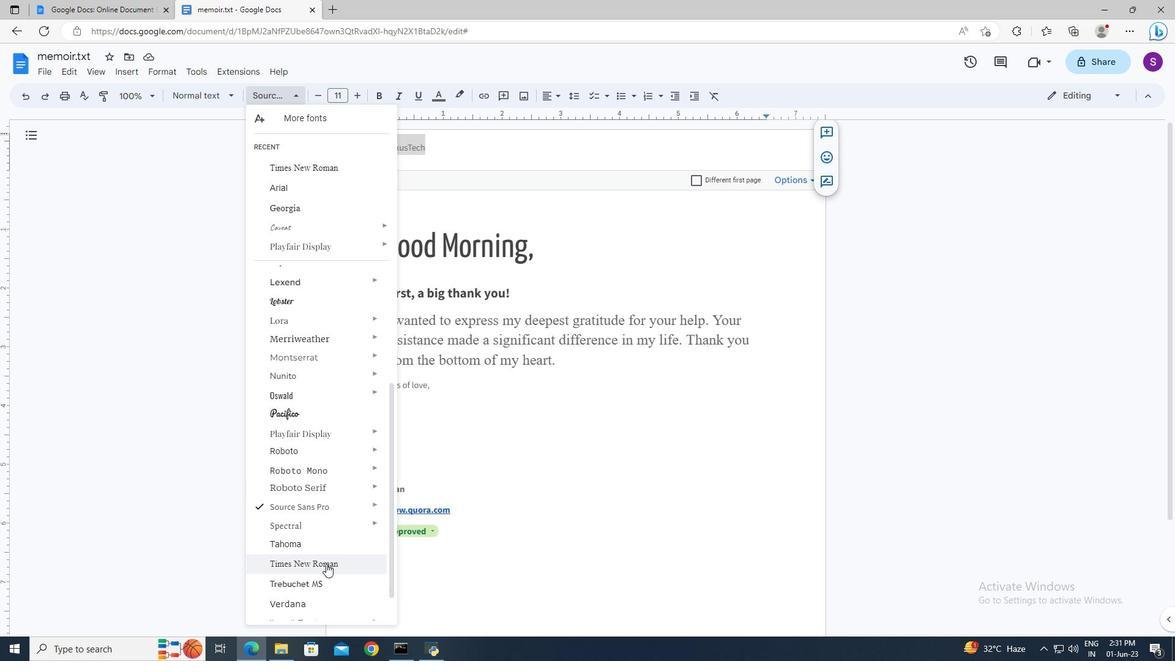 
Action: Mouse moved to (500, 398)
Screenshot: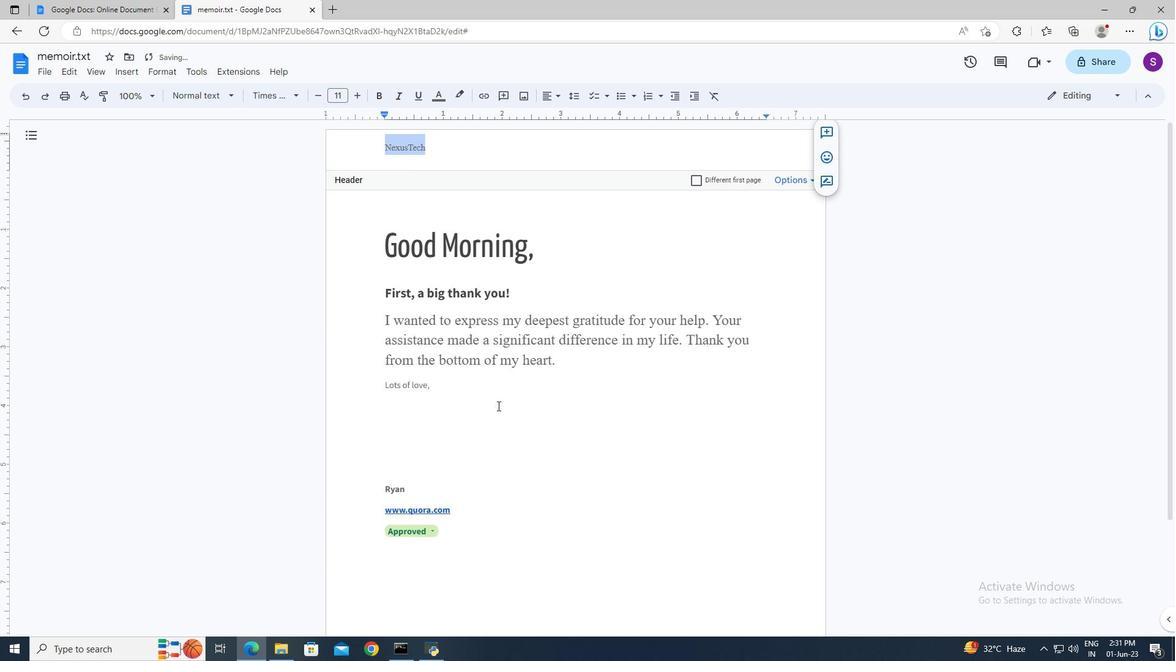 
Action: Mouse pressed left at (500, 398)
Screenshot: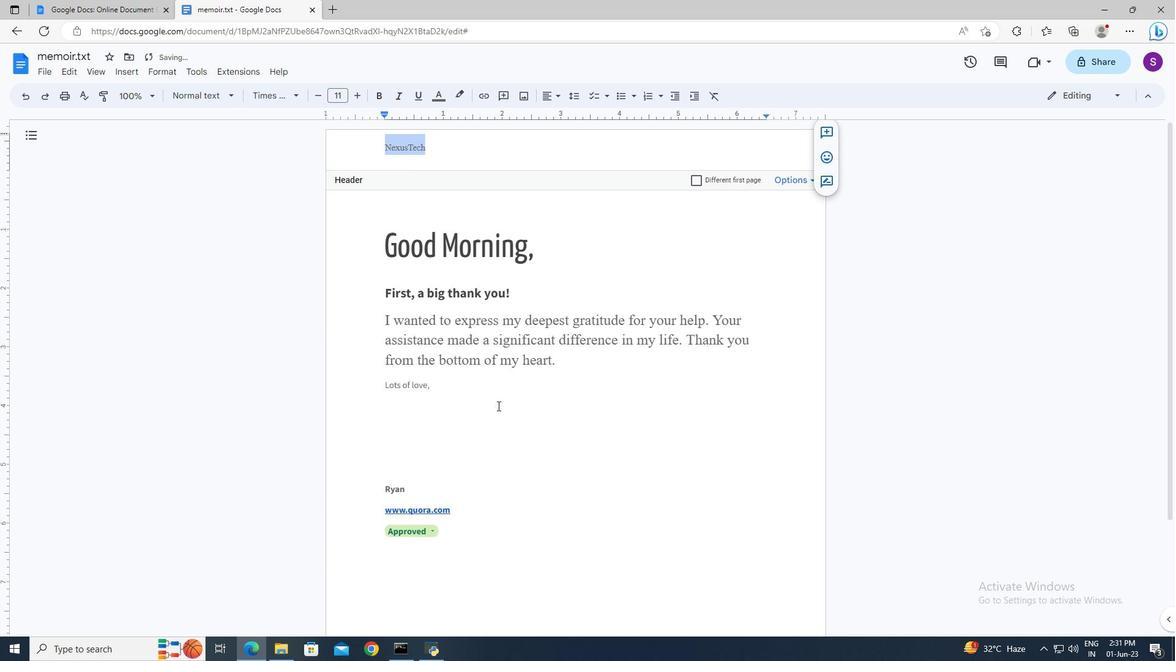 
Action: Mouse moved to (495, 397)
Screenshot: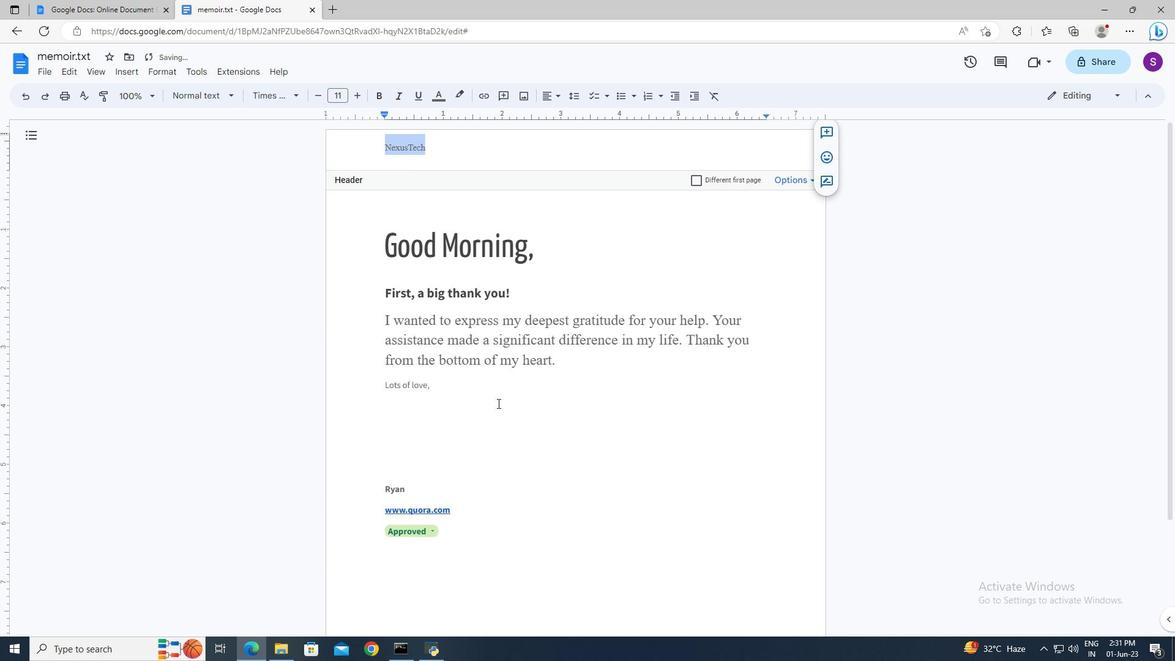 
